 Task: Add Sprouts Cinnamon with Raisin Bread to the cart.
Action: Mouse moved to (55, 258)
Screenshot: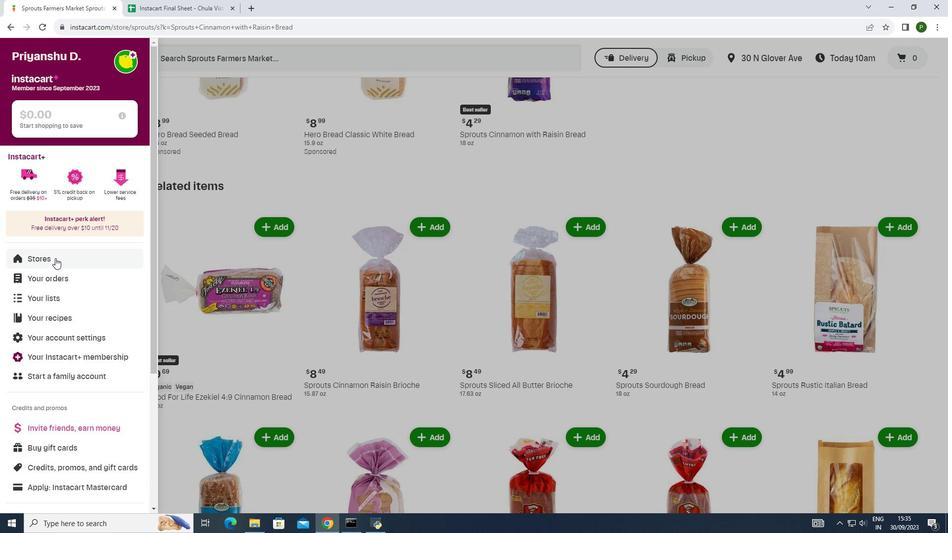 
Action: Mouse pressed left at (55, 258)
Screenshot: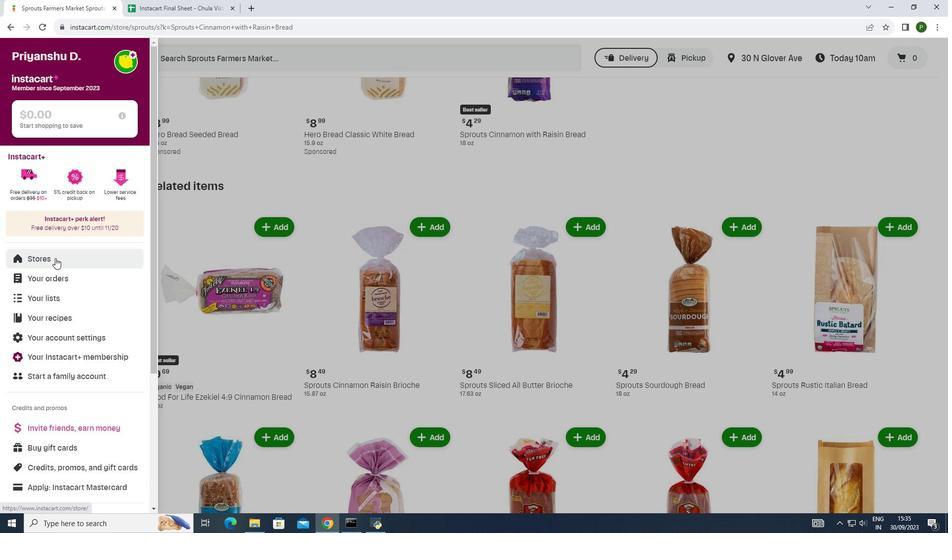 
Action: Mouse moved to (227, 97)
Screenshot: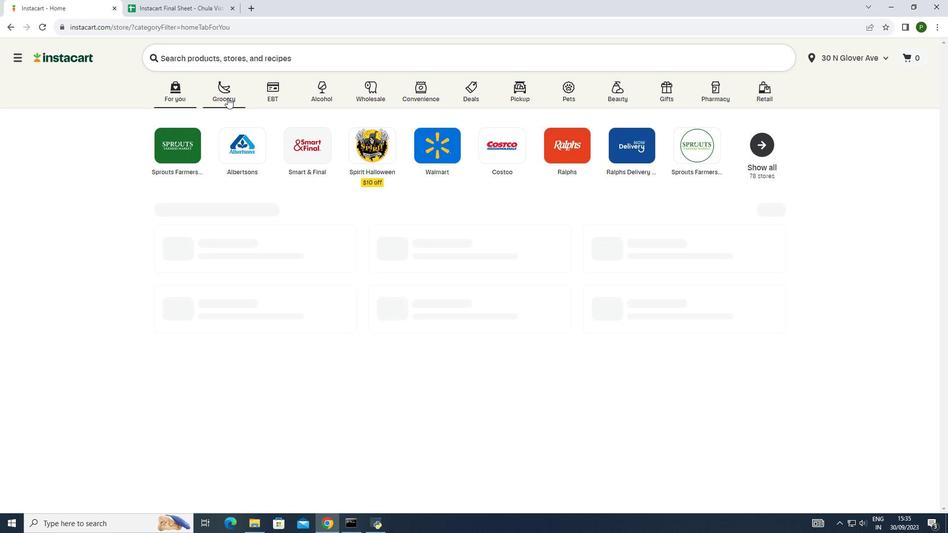 
Action: Mouse pressed left at (227, 97)
Screenshot: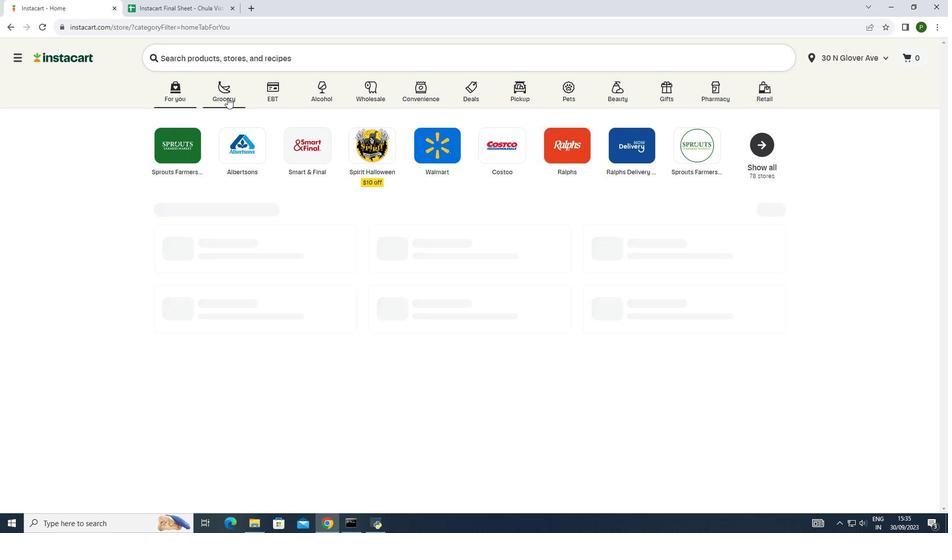 
Action: Mouse moved to (505, 147)
Screenshot: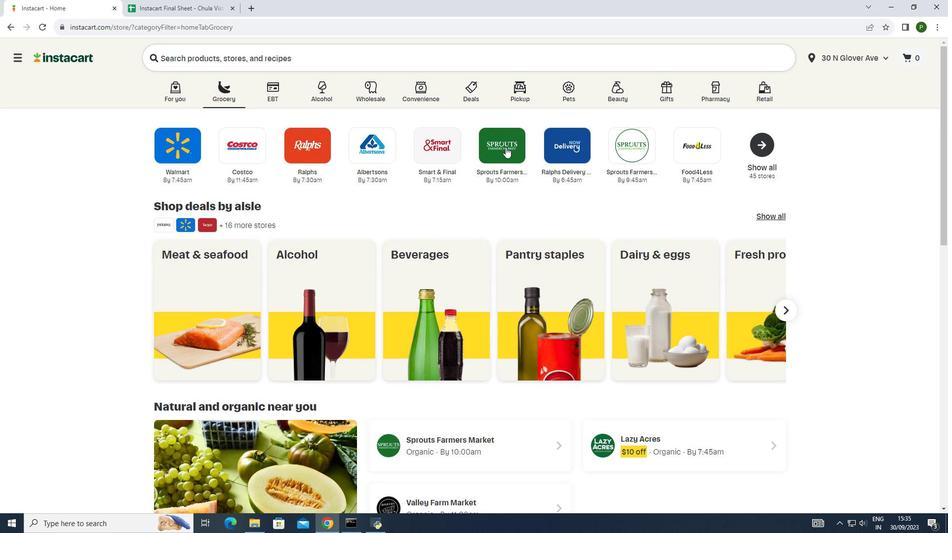 
Action: Mouse pressed left at (505, 147)
Screenshot: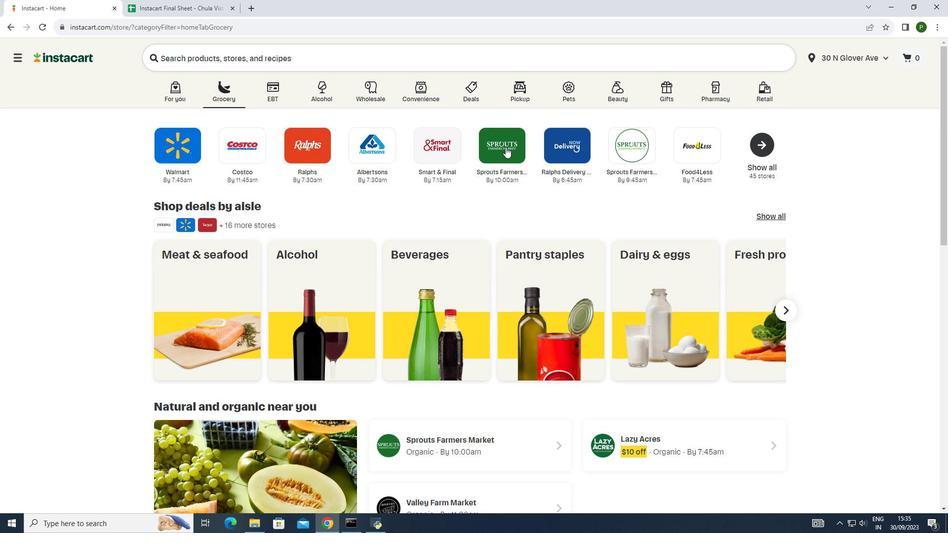 
Action: Mouse moved to (24, 265)
Screenshot: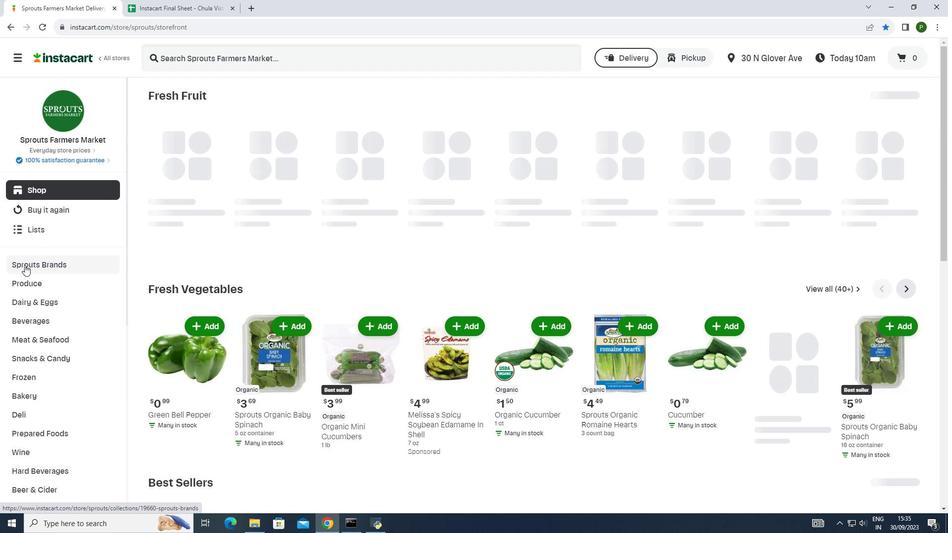 
Action: Mouse pressed left at (24, 265)
Screenshot: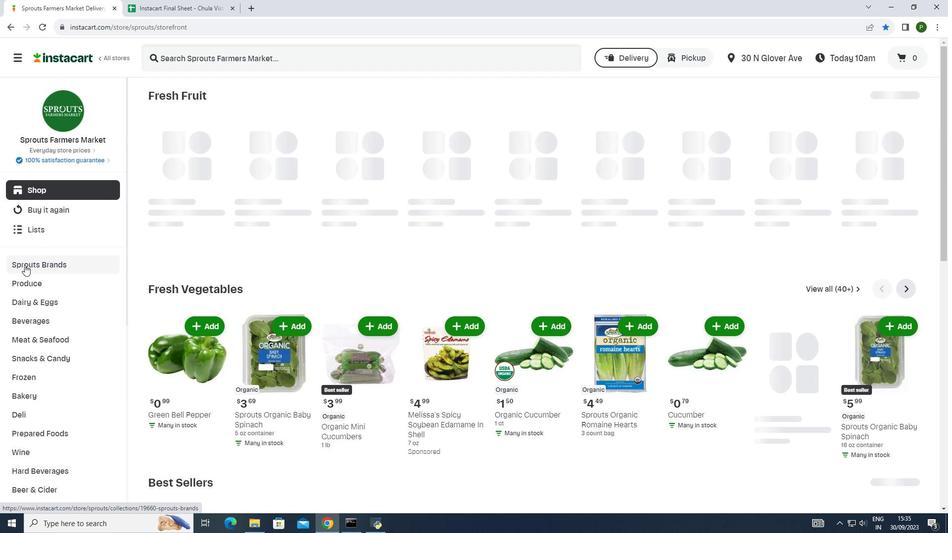 
Action: Mouse moved to (41, 287)
Screenshot: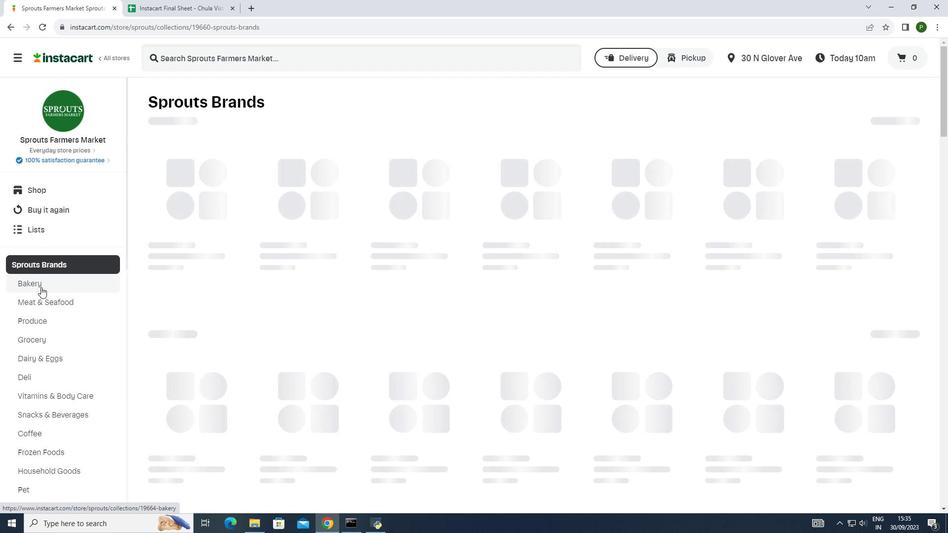 
Action: Mouse pressed left at (41, 287)
Screenshot: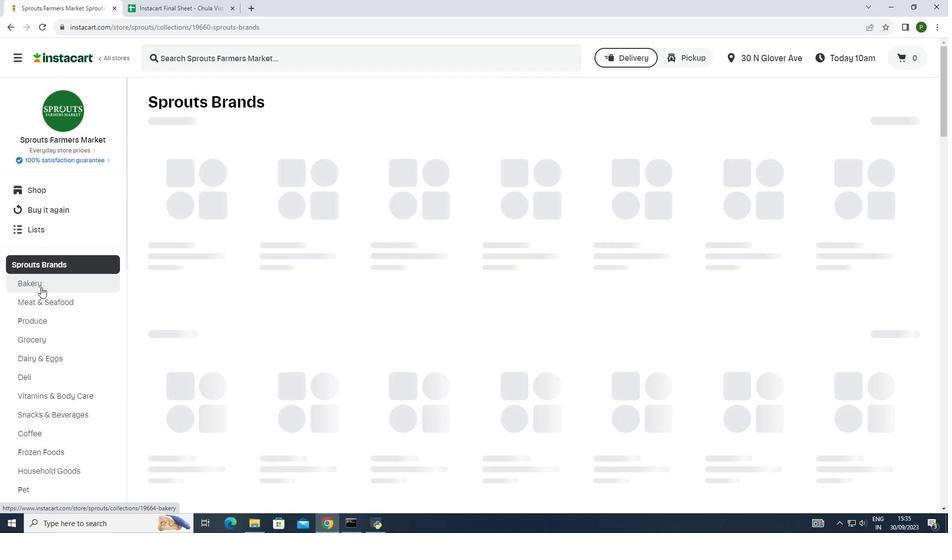 
Action: Mouse moved to (295, 408)
Screenshot: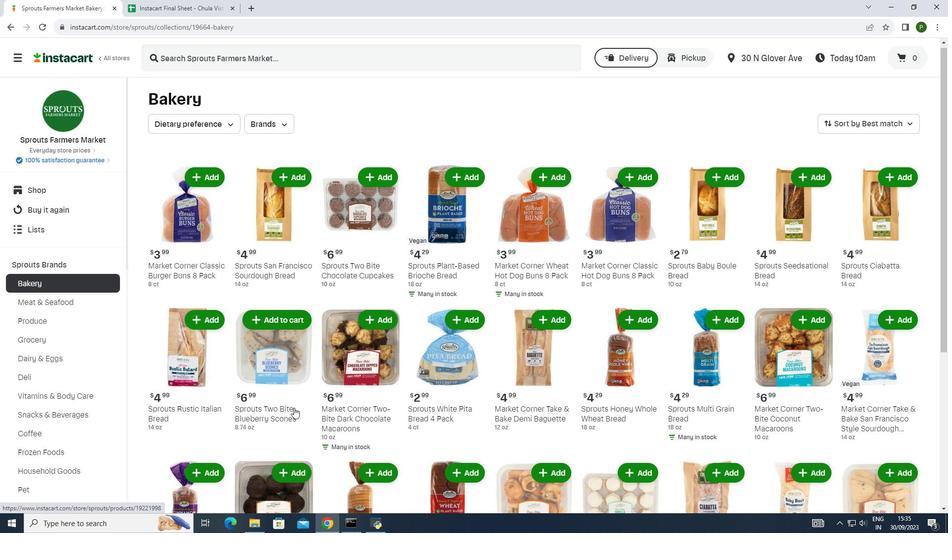
Action: Mouse scrolled (295, 407) with delta (0, 0)
Screenshot: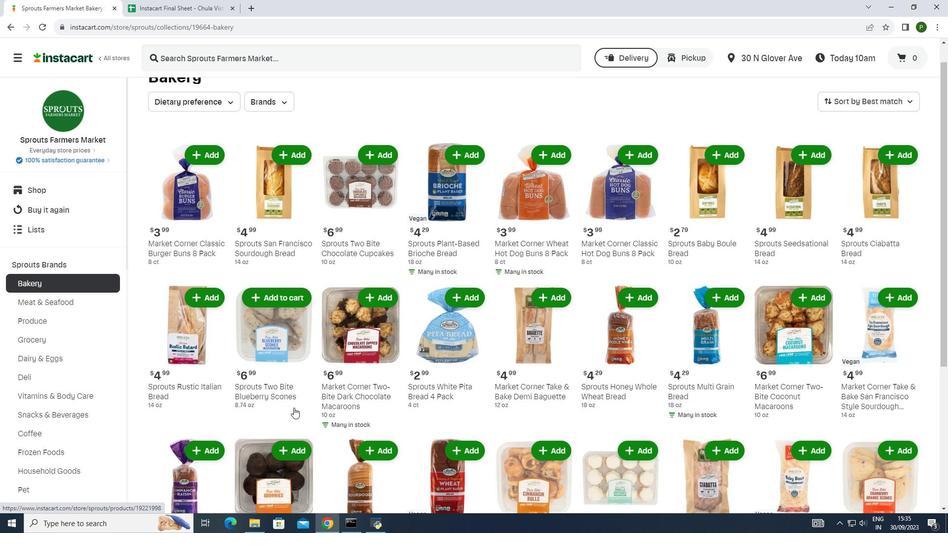 
Action: Mouse moved to (290, 406)
Screenshot: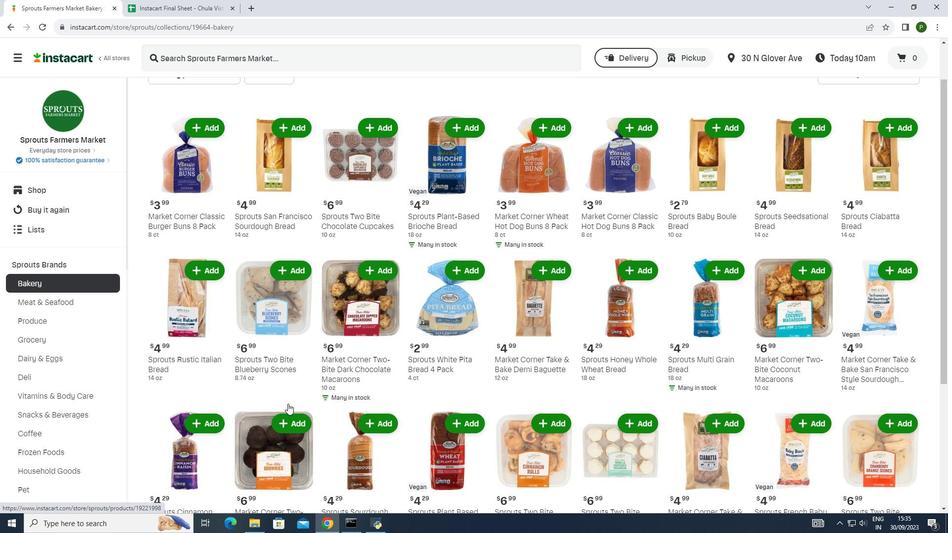 
Action: Mouse scrolled (290, 405) with delta (0, 0)
Screenshot: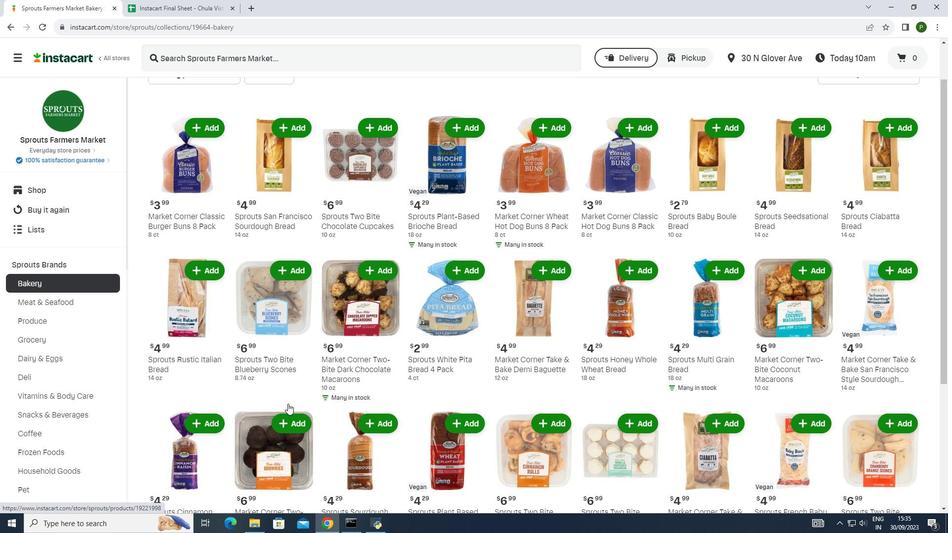 
Action: Mouse moved to (202, 372)
Screenshot: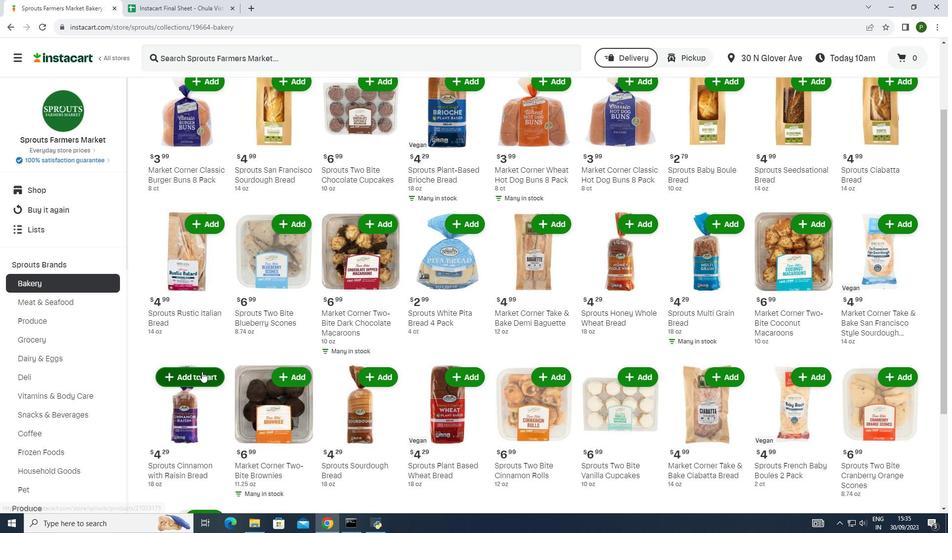 
Action: Mouse pressed left at (202, 372)
Screenshot: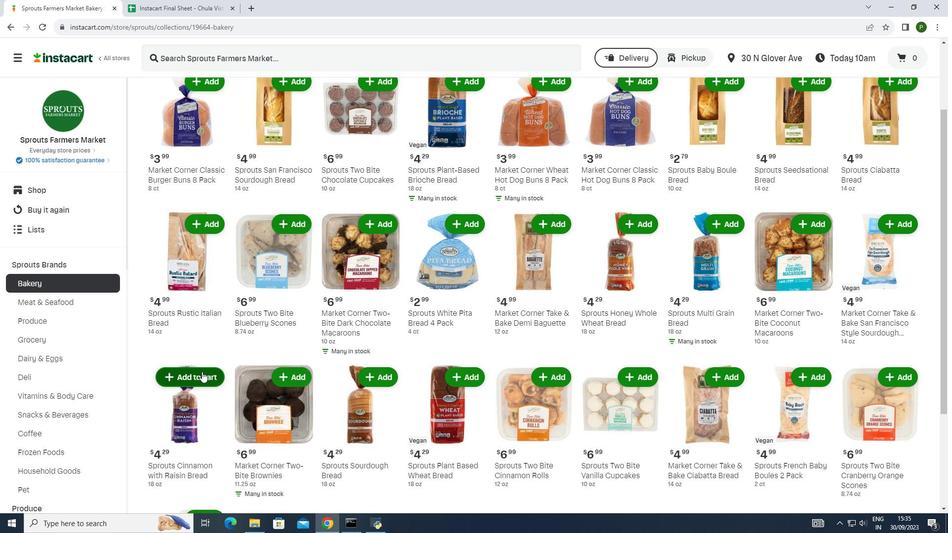 
Action: Mouse moved to (198, 372)
Screenshot: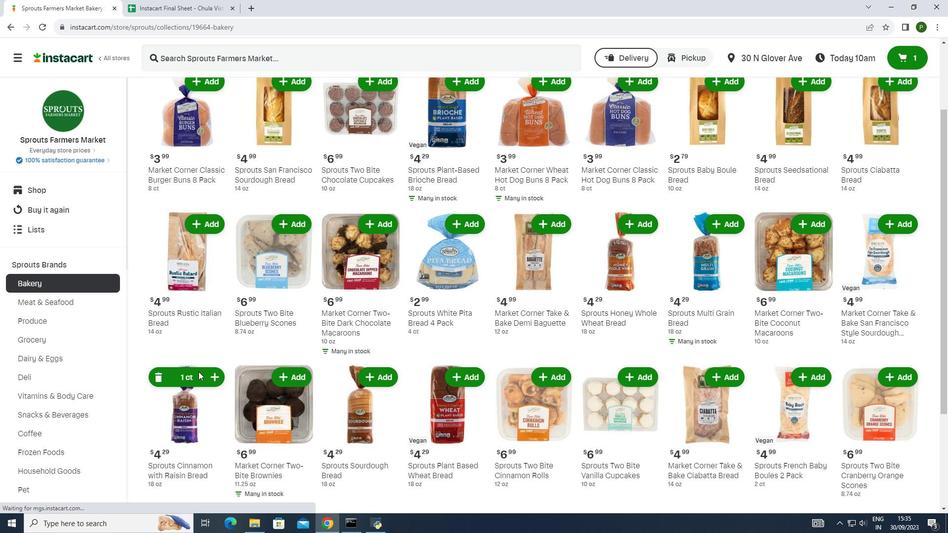 
